 Task: Show all photos of Branson, Missouri, US.
Action: Mouse moved to (587, 109)
Screenshot: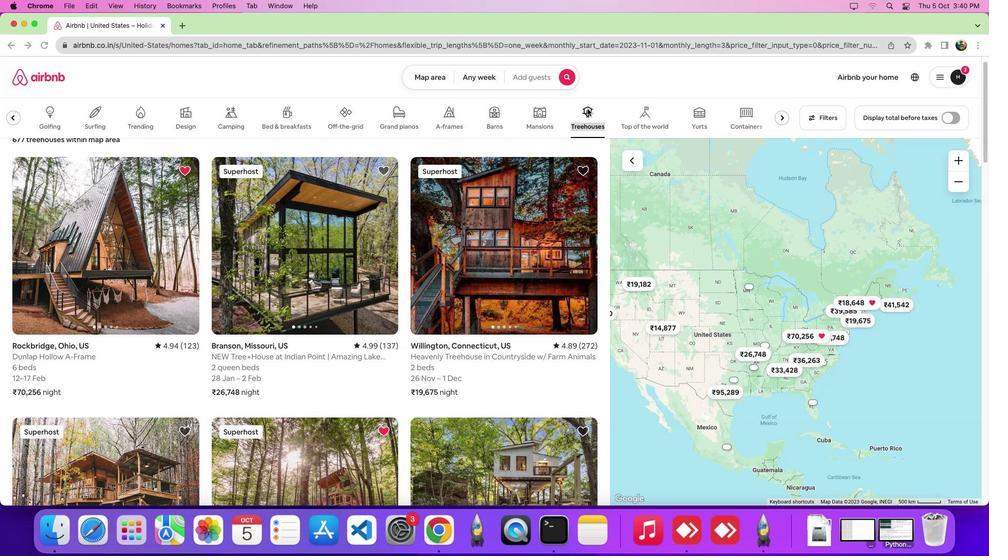 
Action: Mouse pressed left at (587, 109)
Screenshot: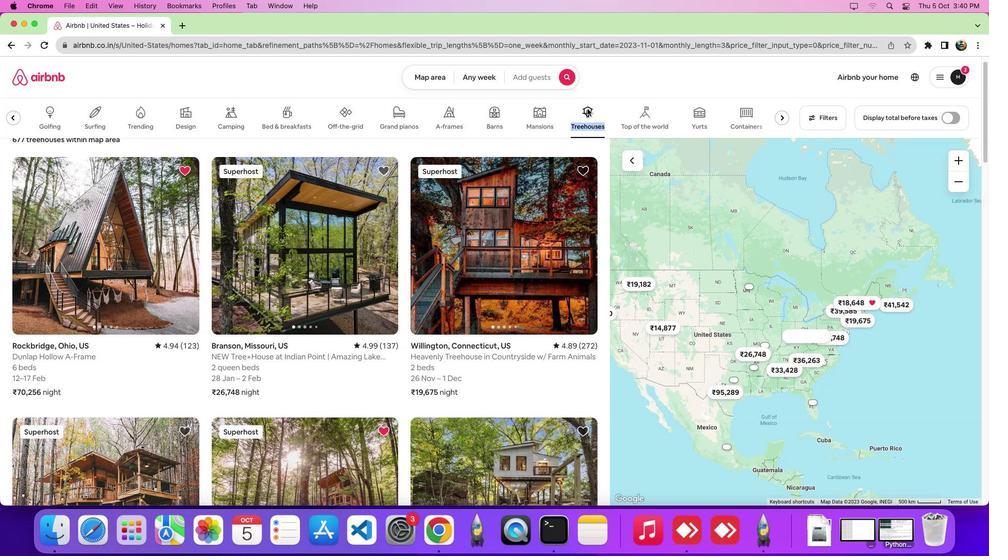 
Action: Mouse moved to (315, 235)
Screenshot: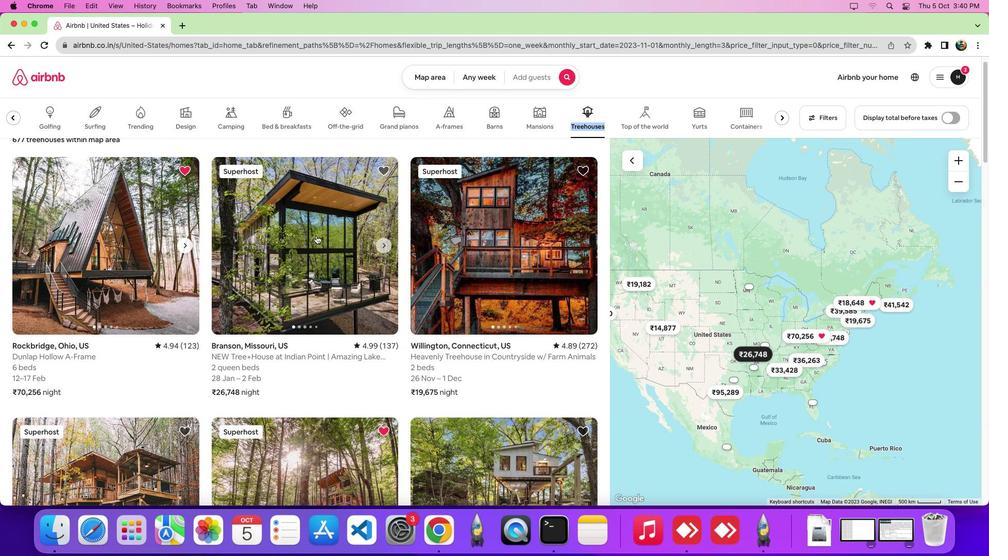 
Action: Mouse pressed left at (315, 235)
Screenshot: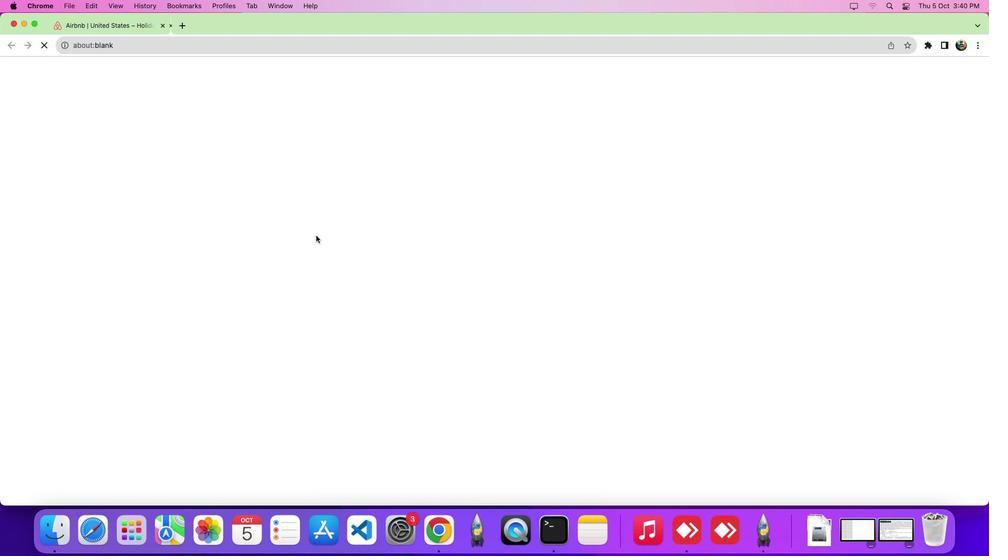
Action: Mouse moved to (731, 346)
Screenshot: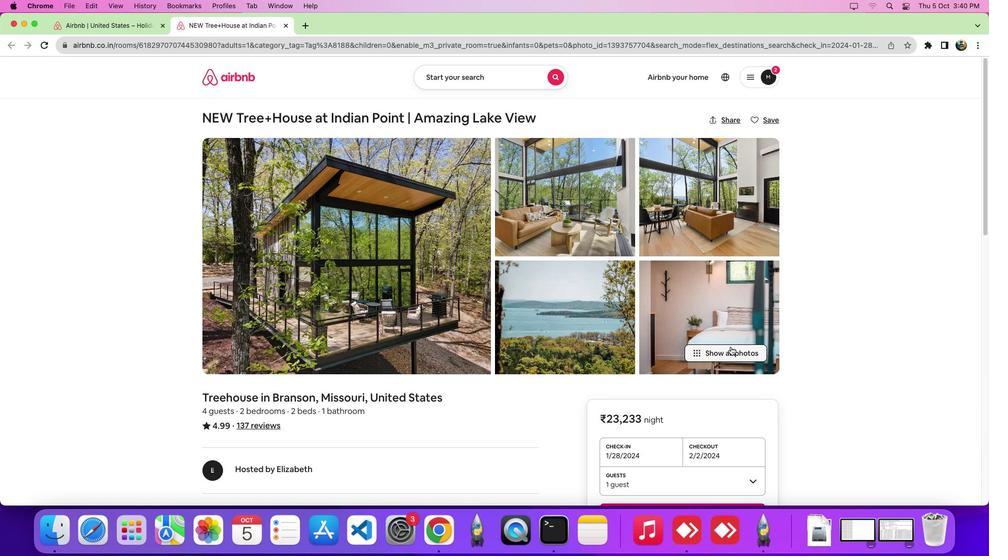 
Action: Mouse pressed left at (731, 346)
Screenshot: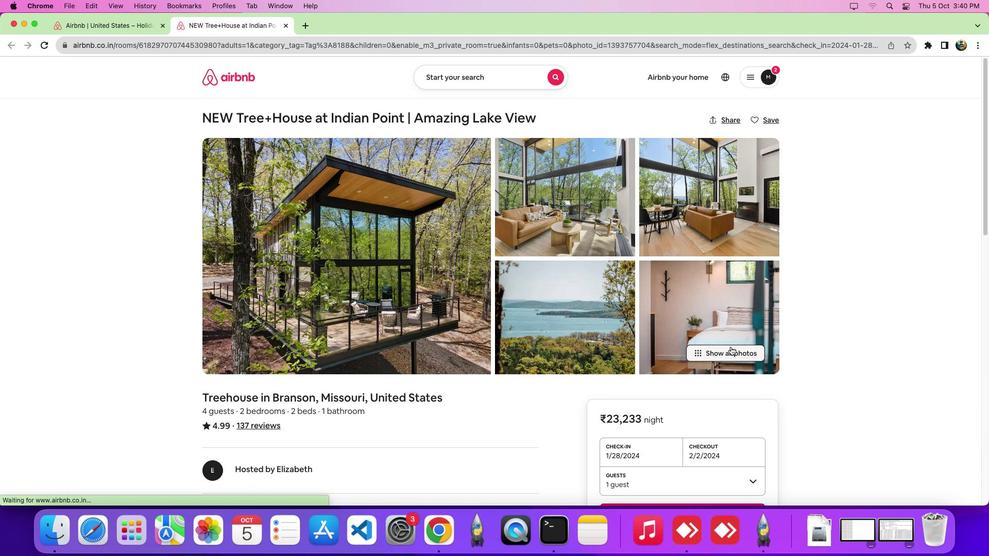 
Action: Mouse moved to (547, 322)
Screenshot: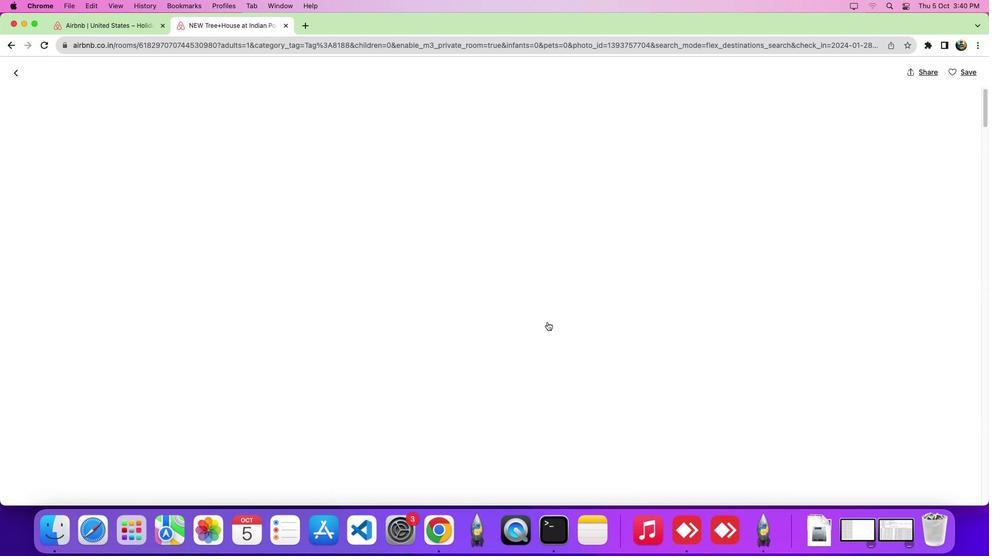 
Action: Mouse scrolled (547, 322) with delta (0, 0)
Screenshot: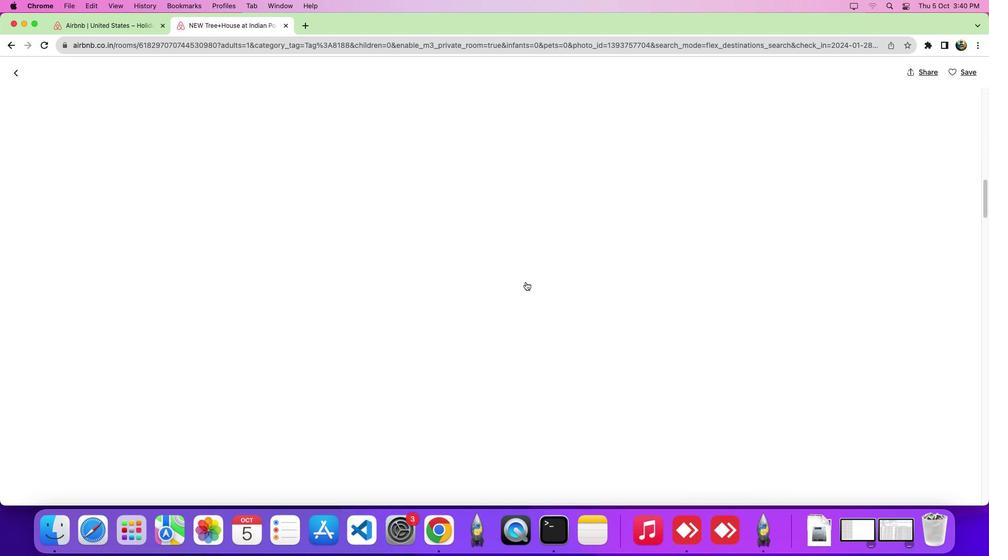 
Action: Mouse scrolled (547, 322) with delta (0, -1)
Screenshot: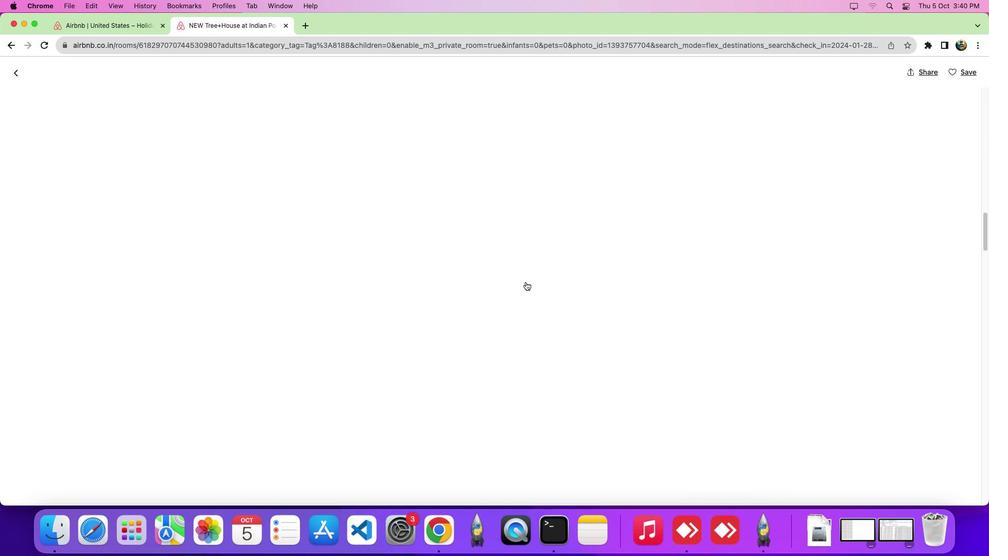 
Action: Mouse scrolled (547, 322) with delta (0, -5)
Screenshot: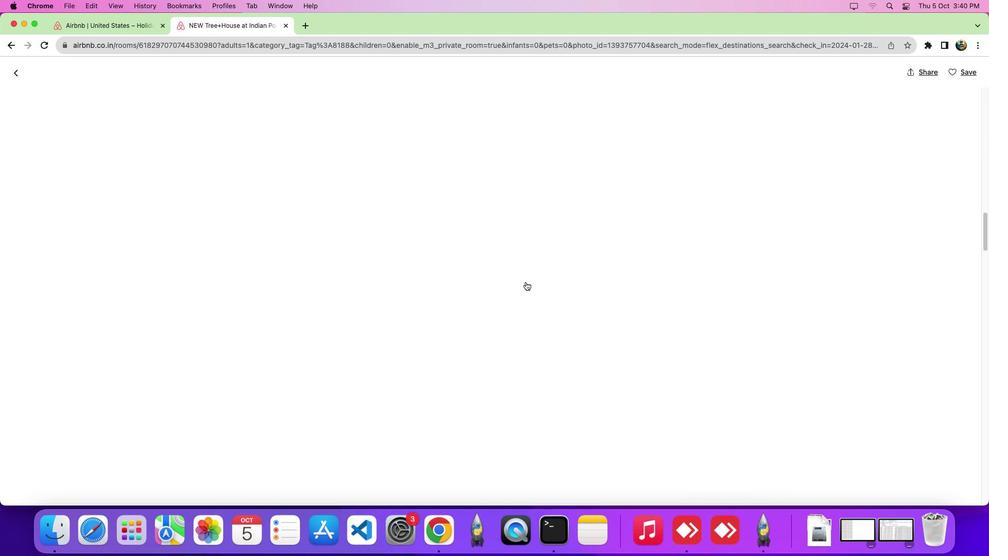 
Action: Mouse scrolled (547, 322) with delta (0, -7)
Screenshot: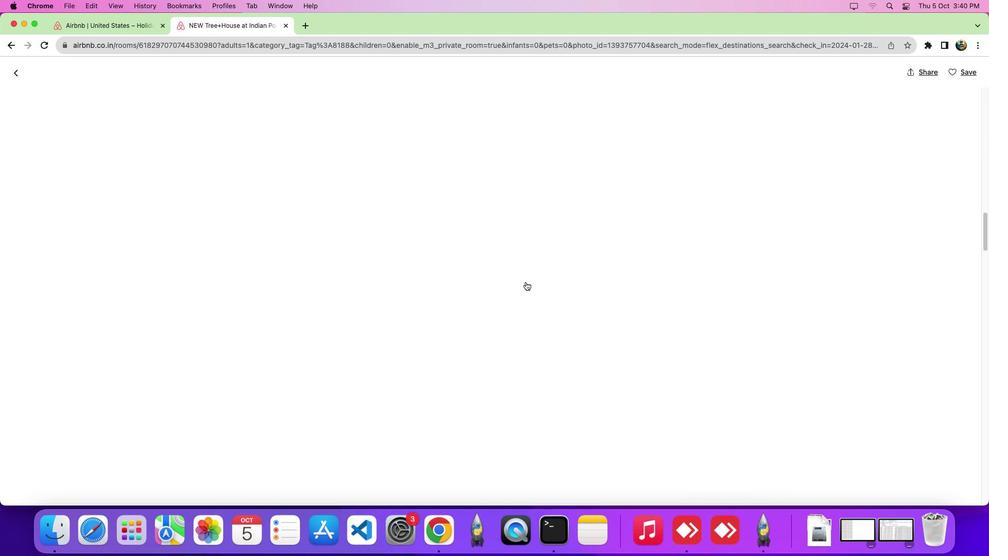 
Action: Mouse scrolled (547, 322) with delta (0, -8)
Screenshot: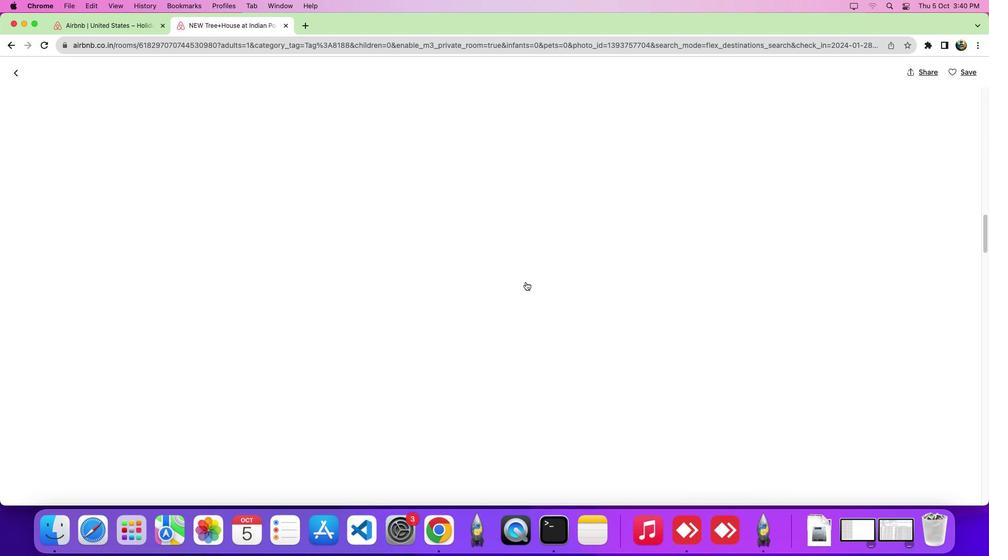 
Action: Mouse scrolled (547, 322) with delta (0, -8)
Screenshot: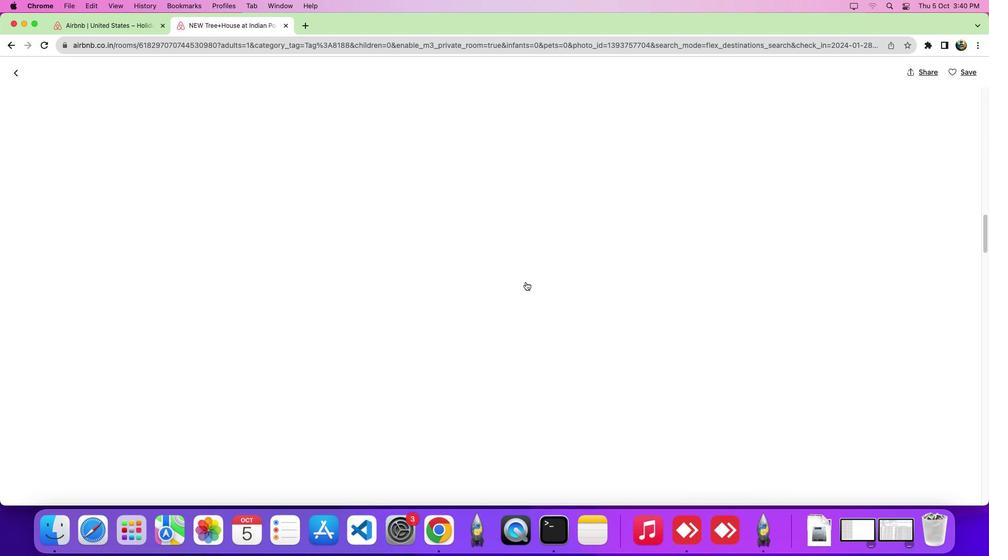 
Action: Mouse moved to (525, 281)
Screenshot: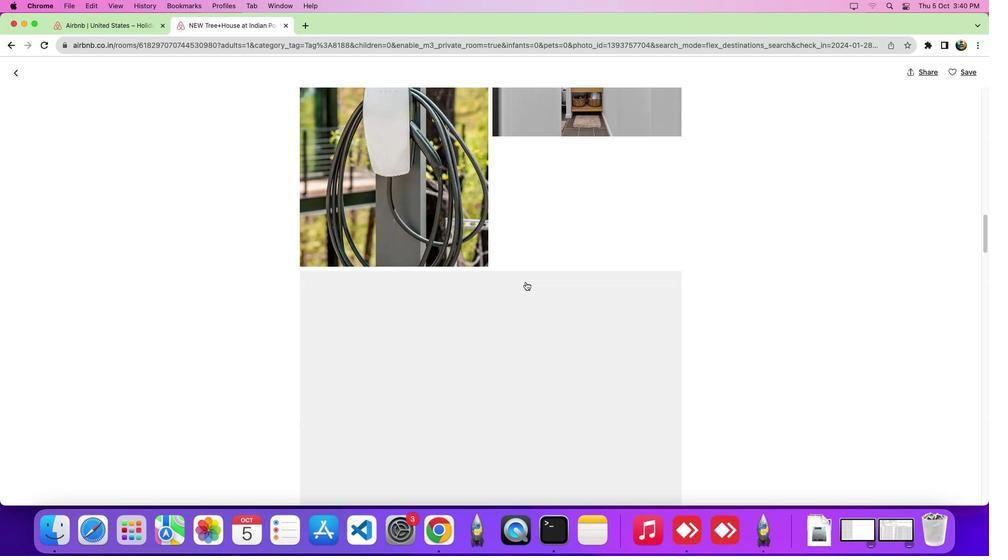 
